 Task: Sort the properties by price/sq.ft in descending order.
Action: Mouse moved to (769, 305)
Screenshot: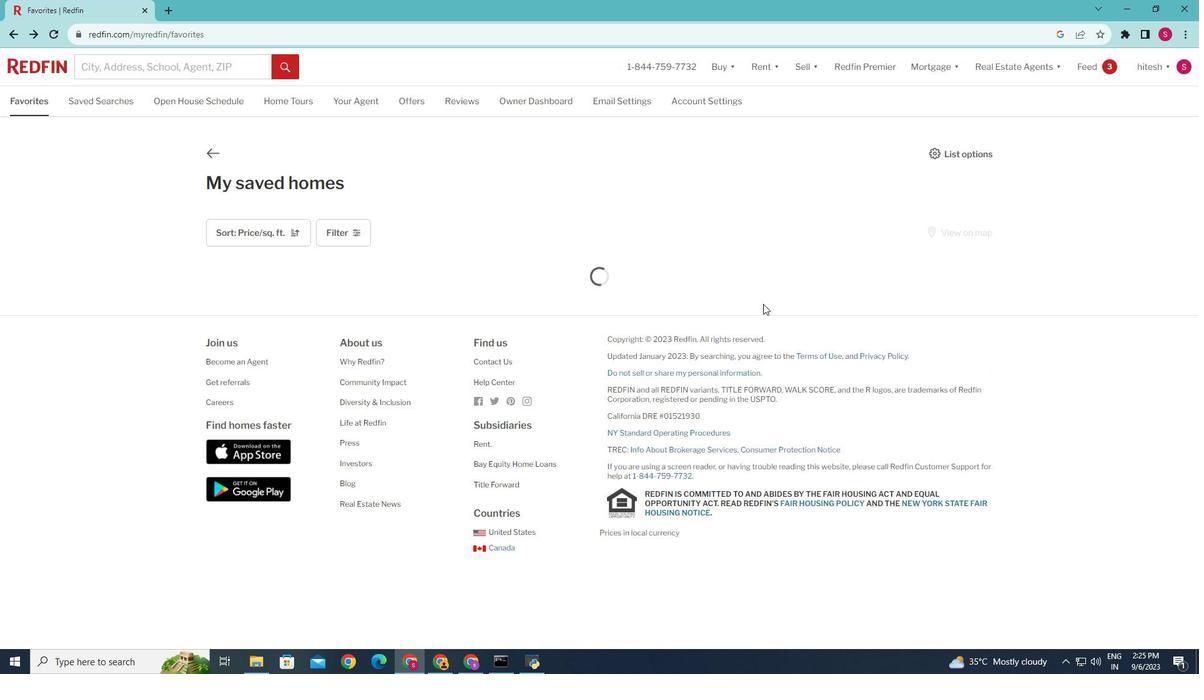 
Action: Mouse pressed left at (769, 305)
Screenshot: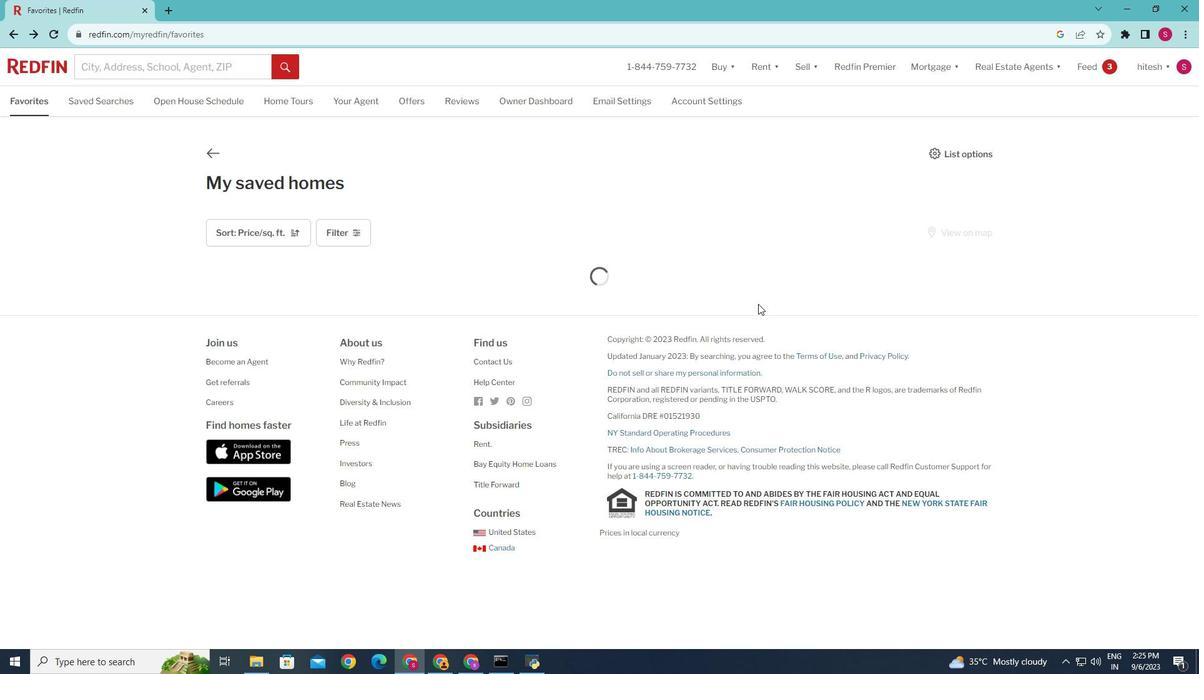 
Action: Mouse moved to (283, 232)
Screenshot: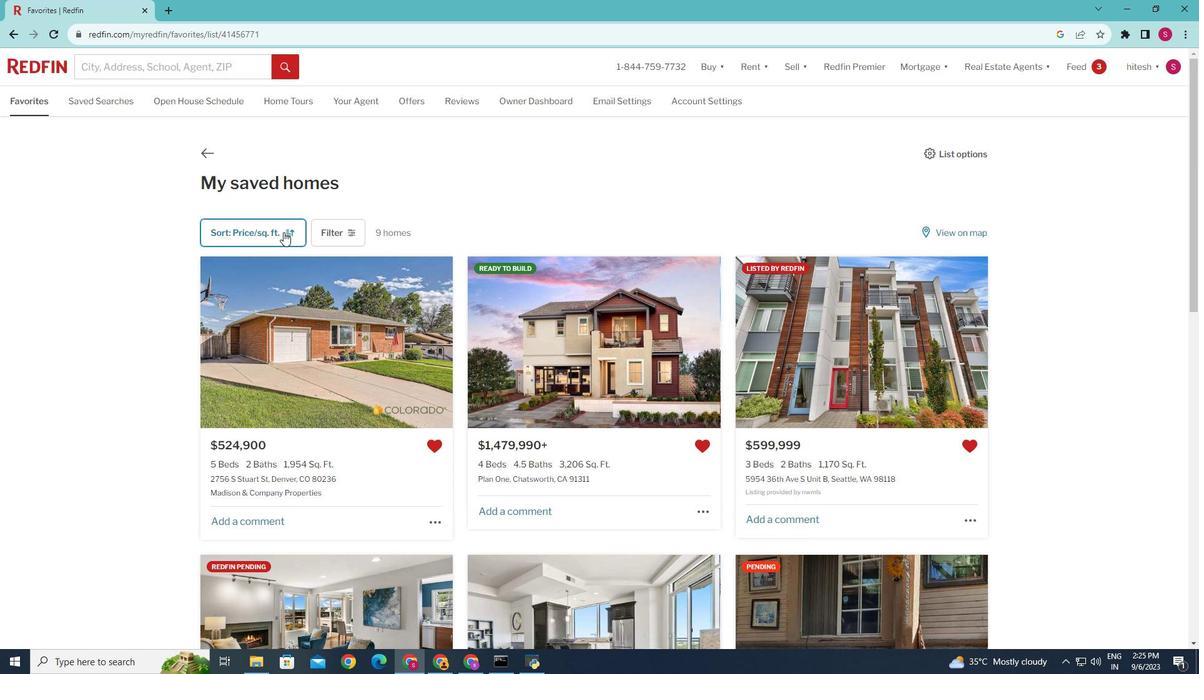 
Action: Mouse pressed left at (283, 232)
Screenshot: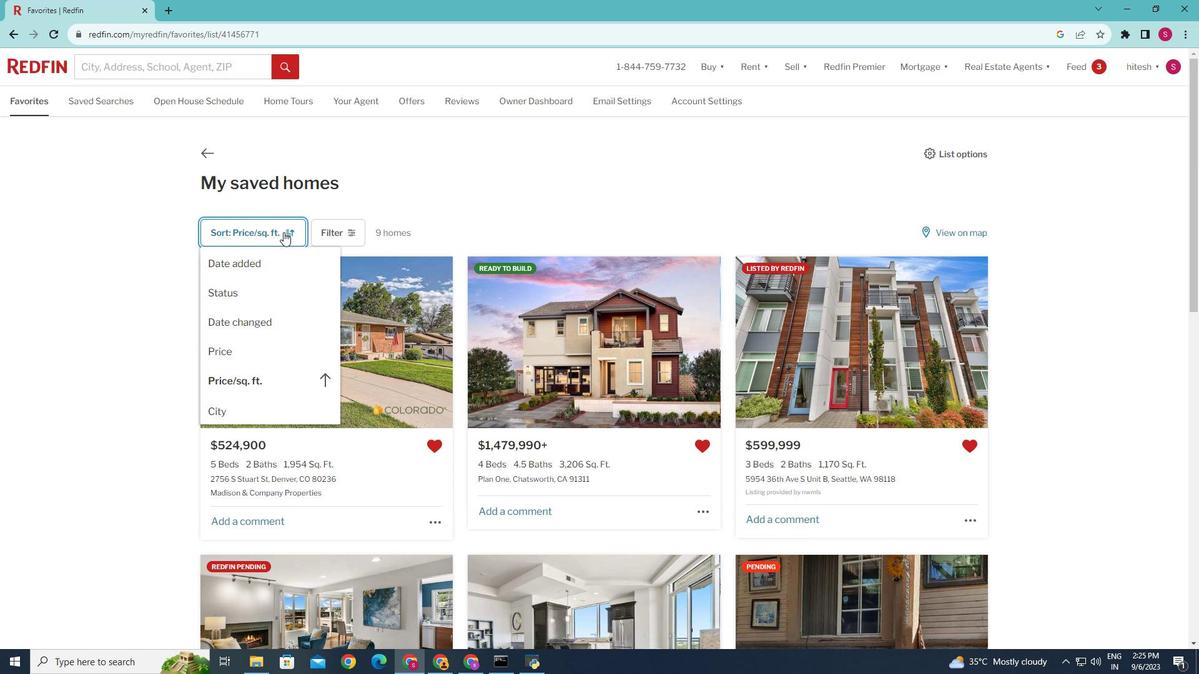 
Action: Mouse moved to (261, 372)
Screenshot: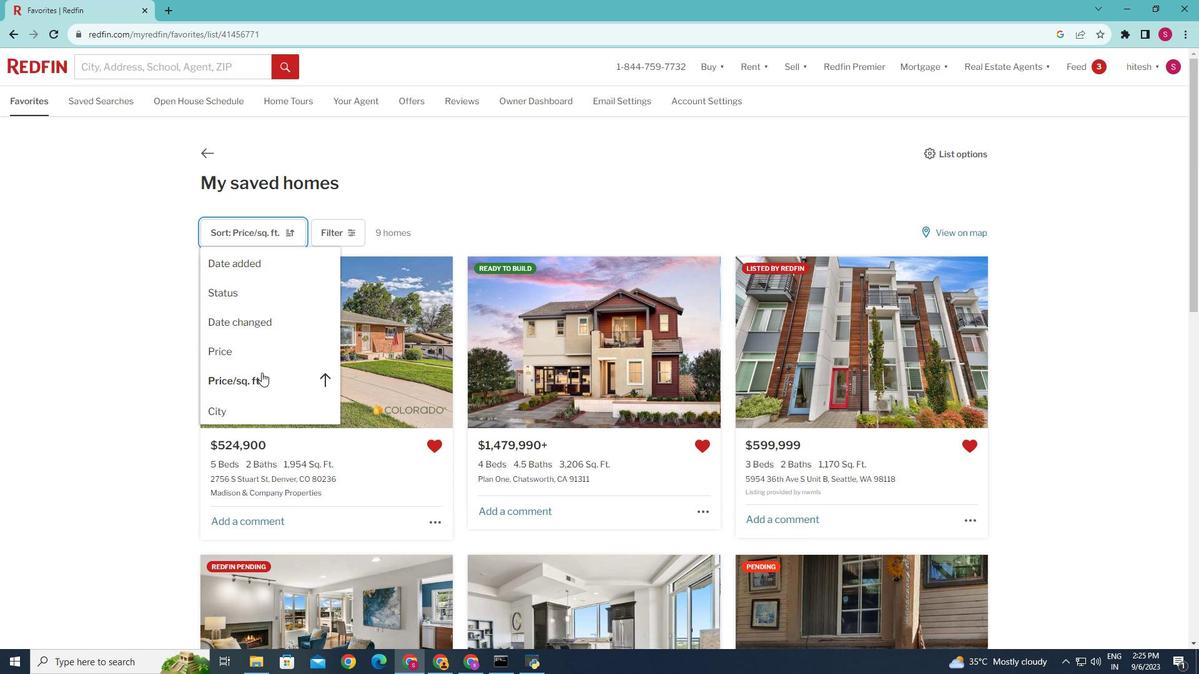 
Action: Mouse pressed left at (261, 372)
Screenshot: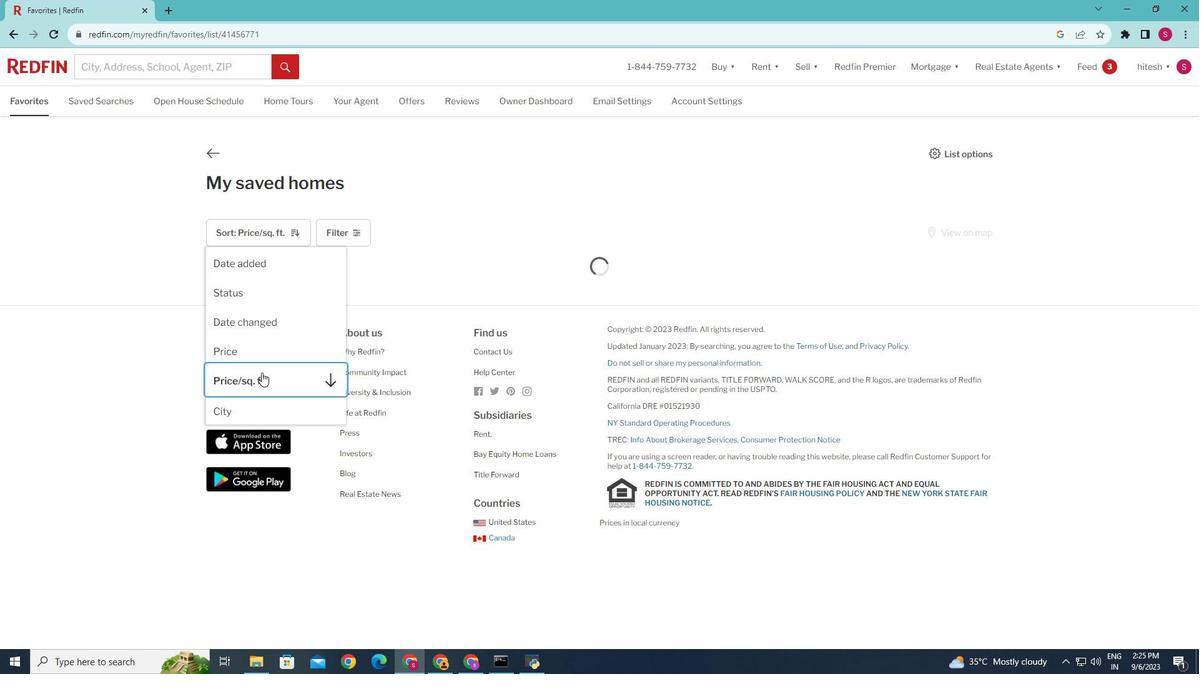
Action: Mouse moved to (471, 394)
Screenshot: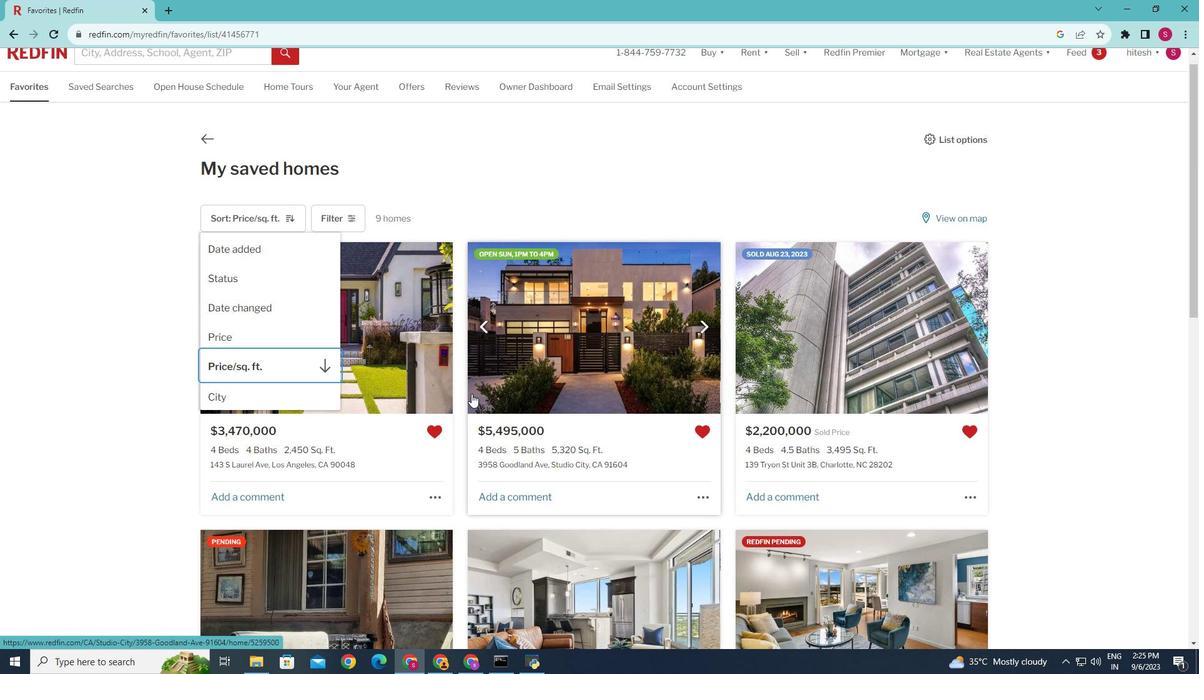 
Action: Mouse scrolled (471, 393) with delta (0, 0)
Screenshot: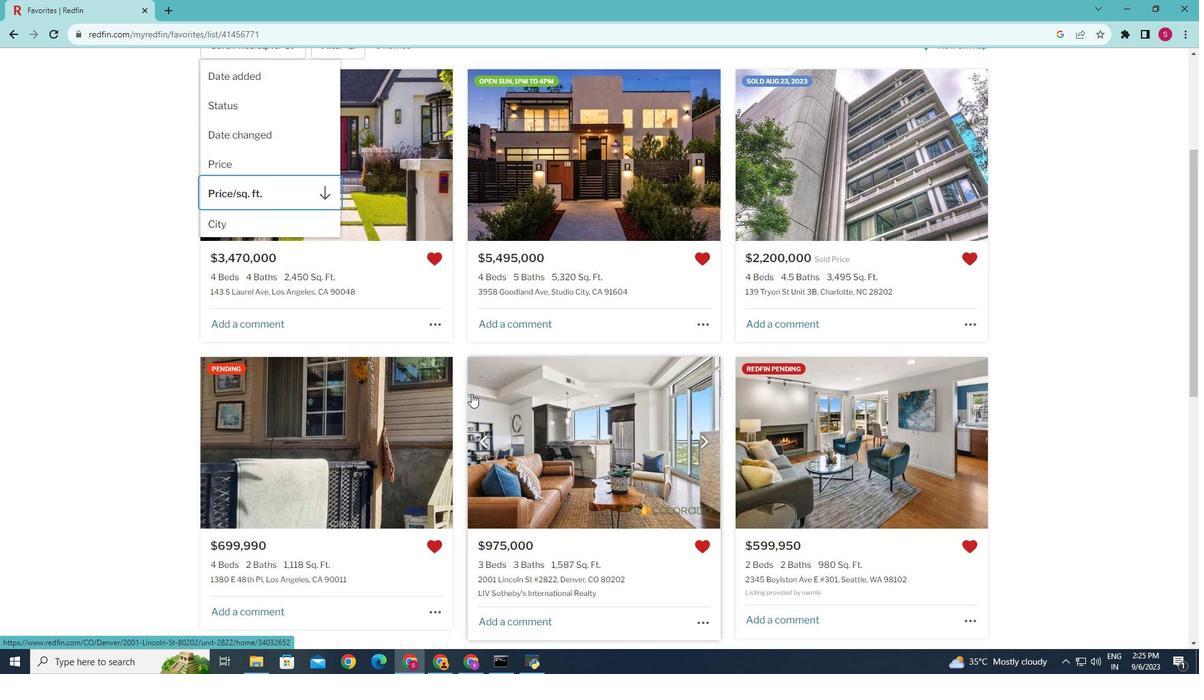 
Action: Mouse scrolled (471, 393) with delta (0, 0)
Screenshot: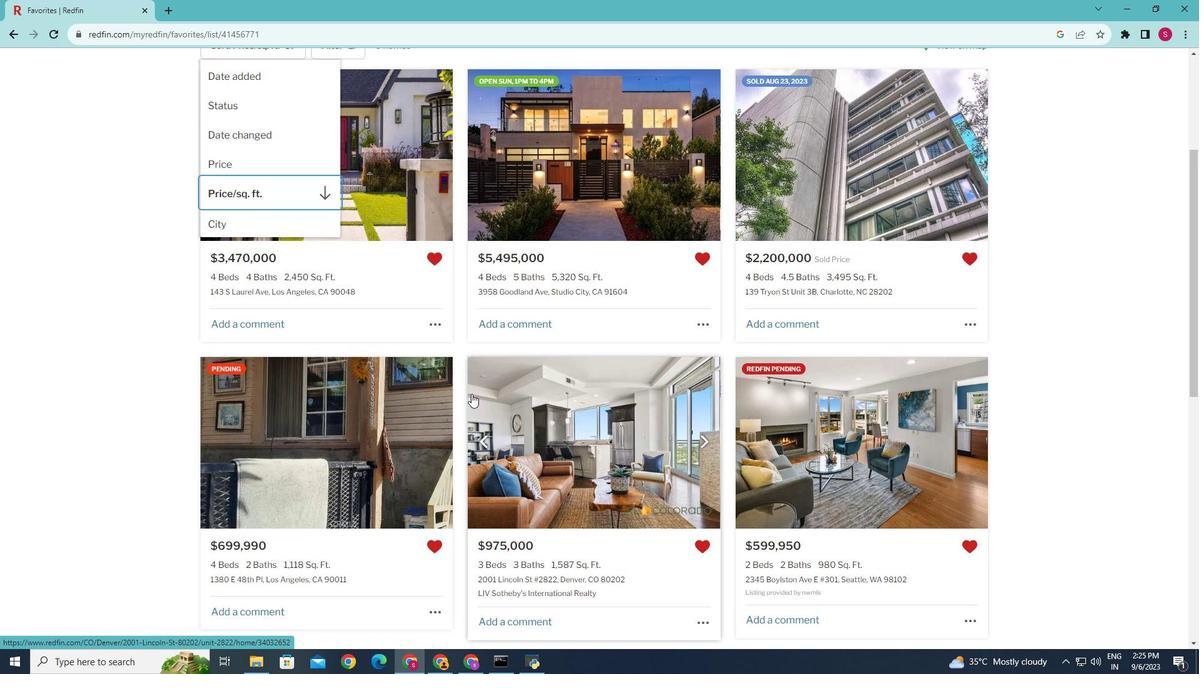 
Action: Mouse scrolled (471, 393) with delta (0, 0)
Screenshot: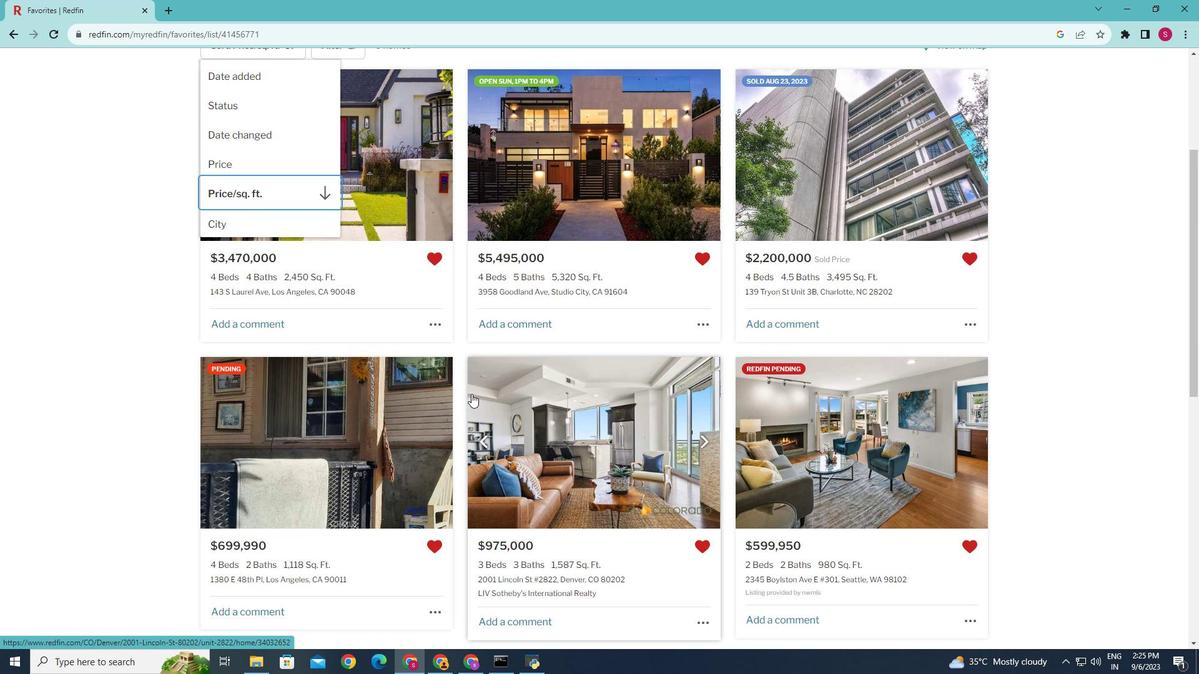 
Action: Mouse scrolled (471, 393) with delta (0, 0)
Screenshot: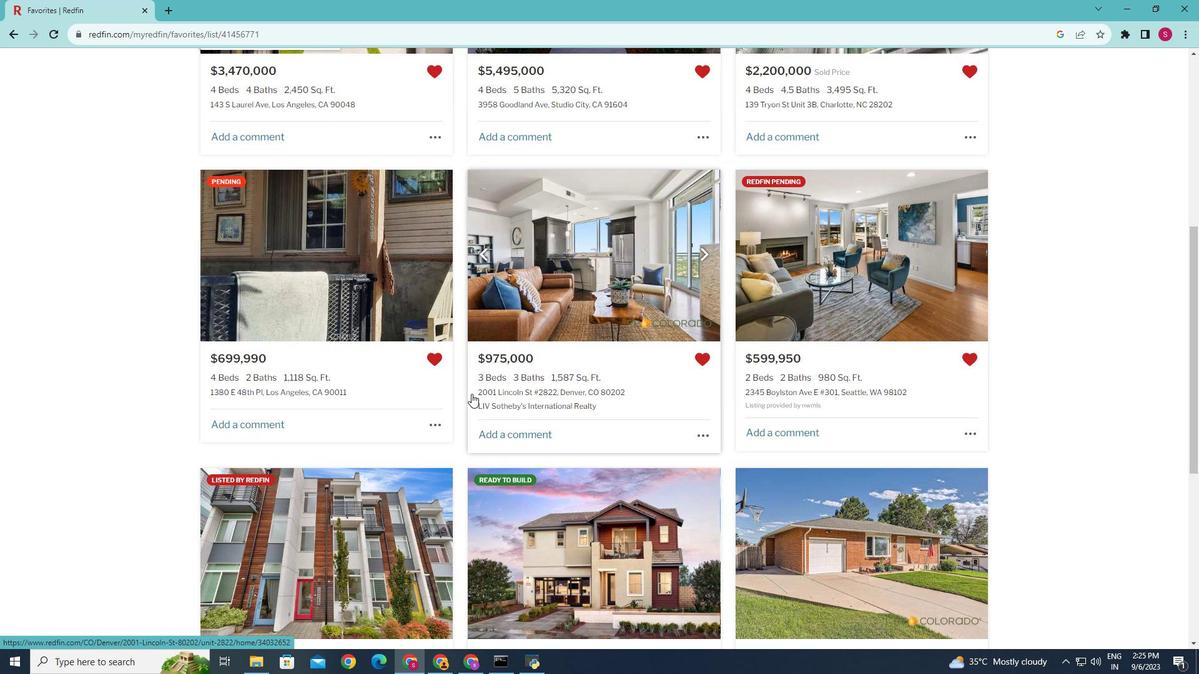 
Action: Mouse scrolled (471, 393) with delta (0, 0)
Screenshot: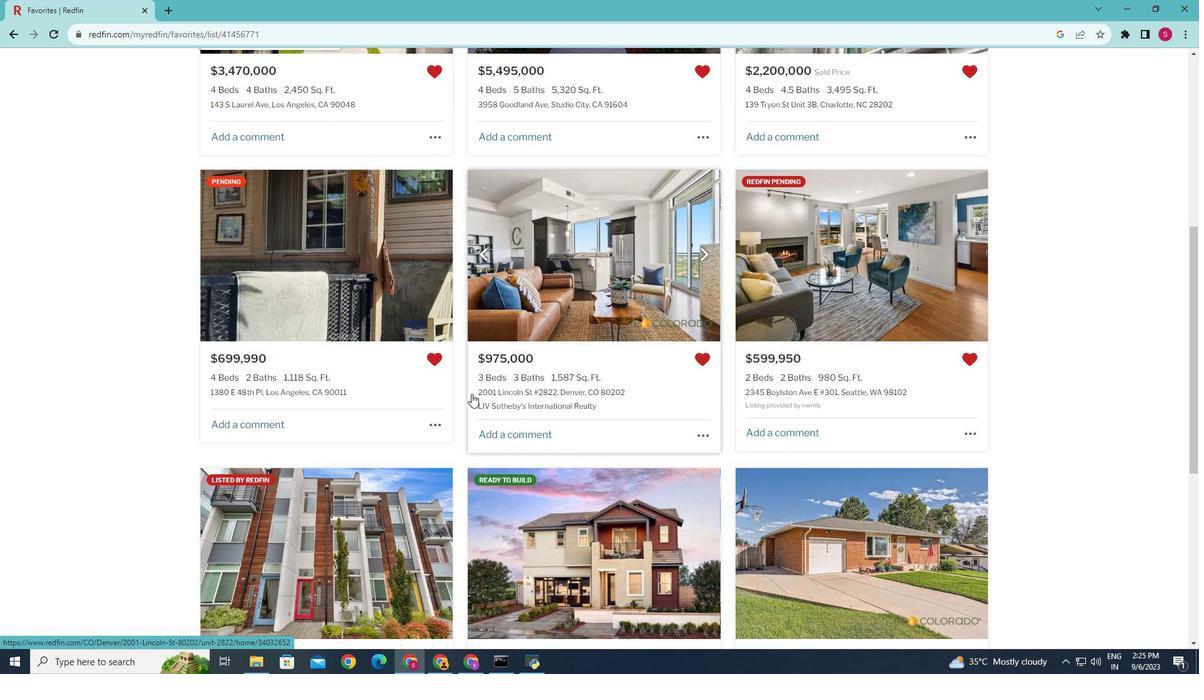 
Action: Mouse scrolled (471, 393) with delta (0, 0)
Screenshot: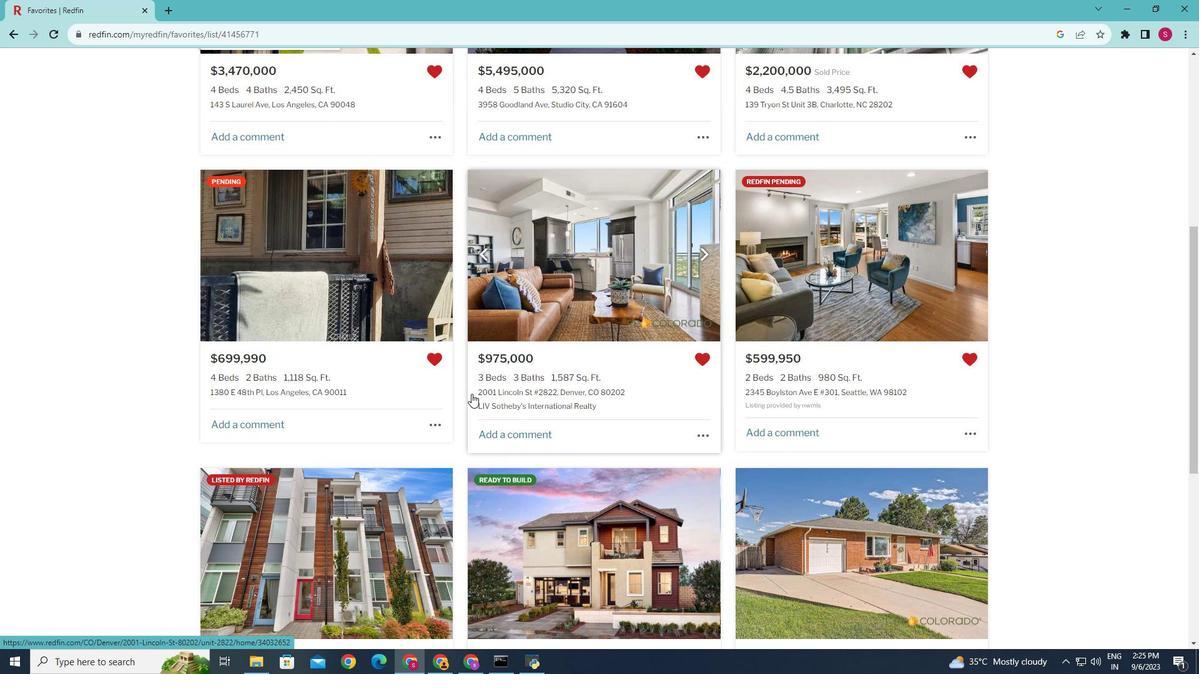 
